 Task: Show the audit trail in workspaces.
Action: Mouse moved to (1304, 90)
Screenshot: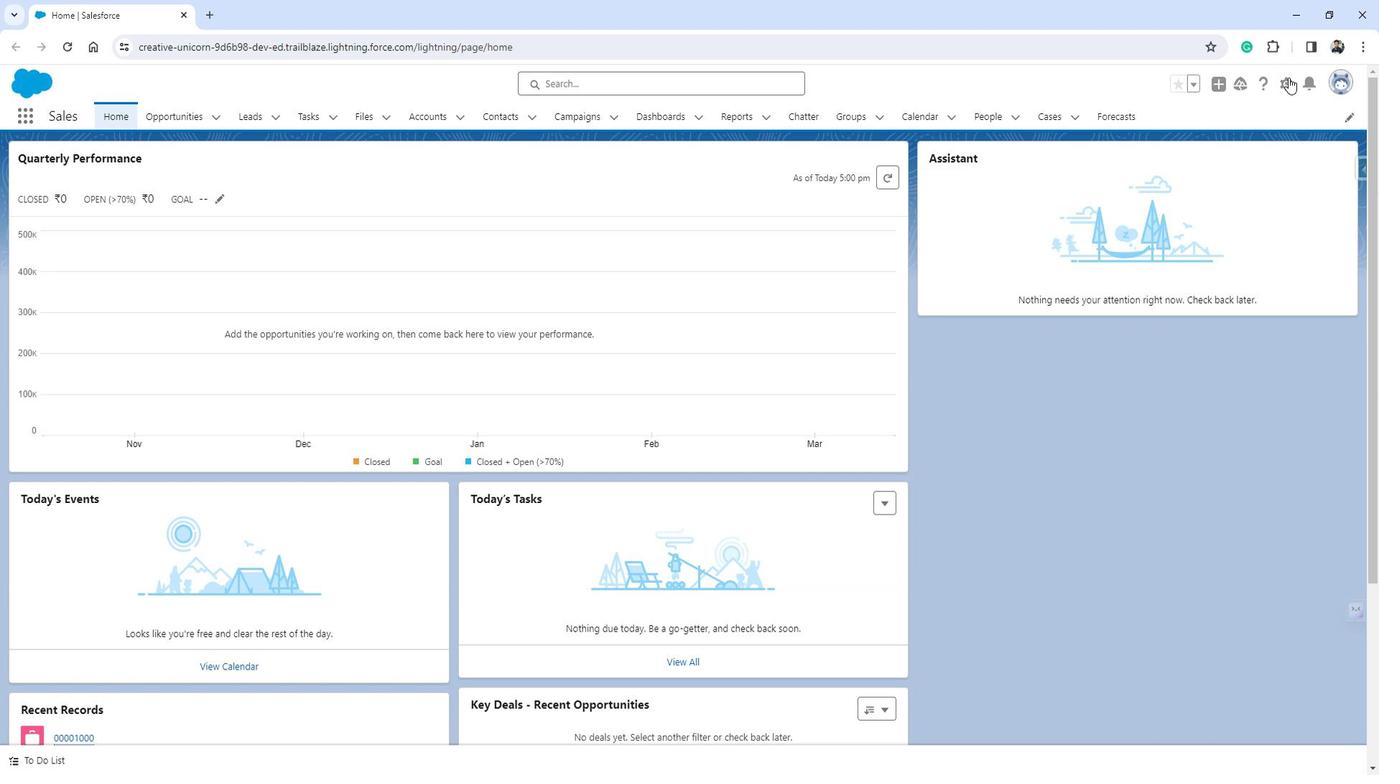 
Action: Mouse pressed left at (1304, 90)
Screenshot: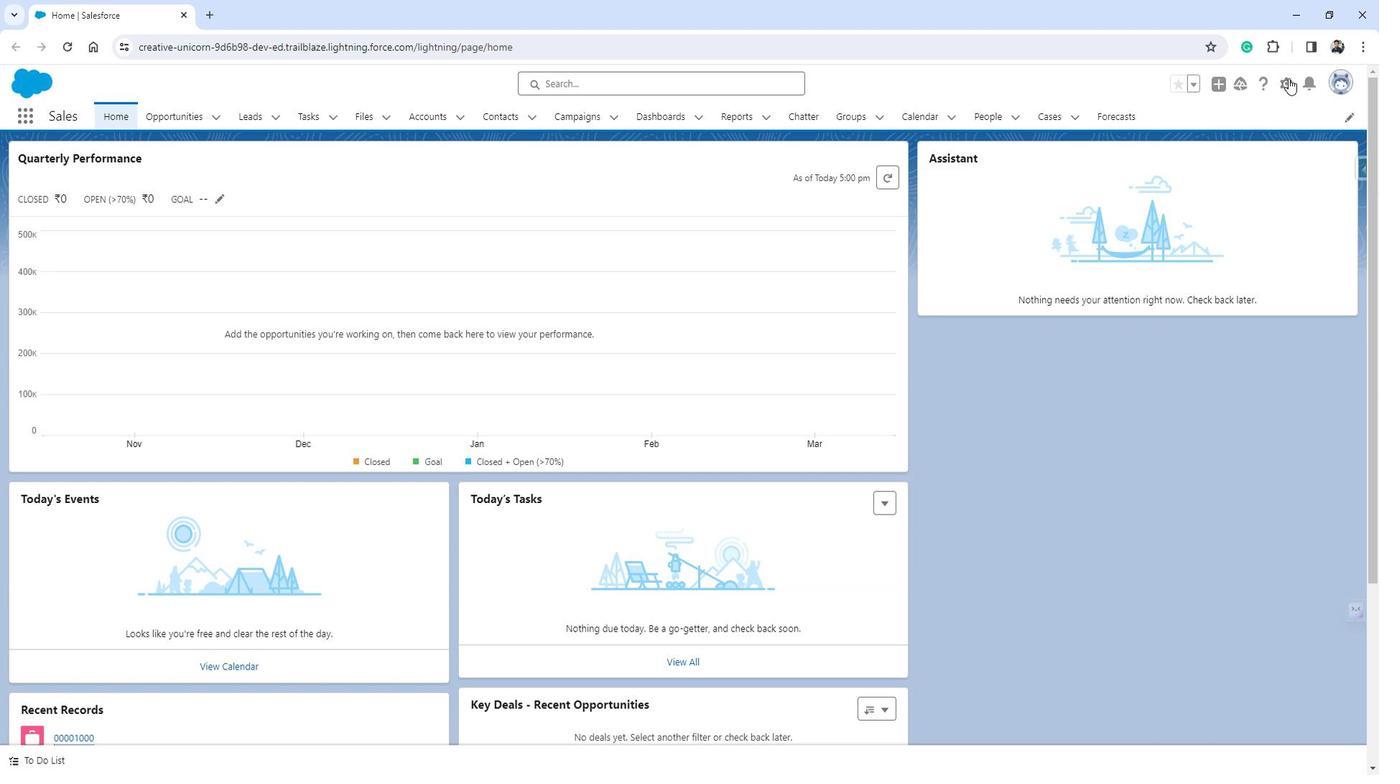 
Action: Mouse moved to (1243, 138)
Screenshot: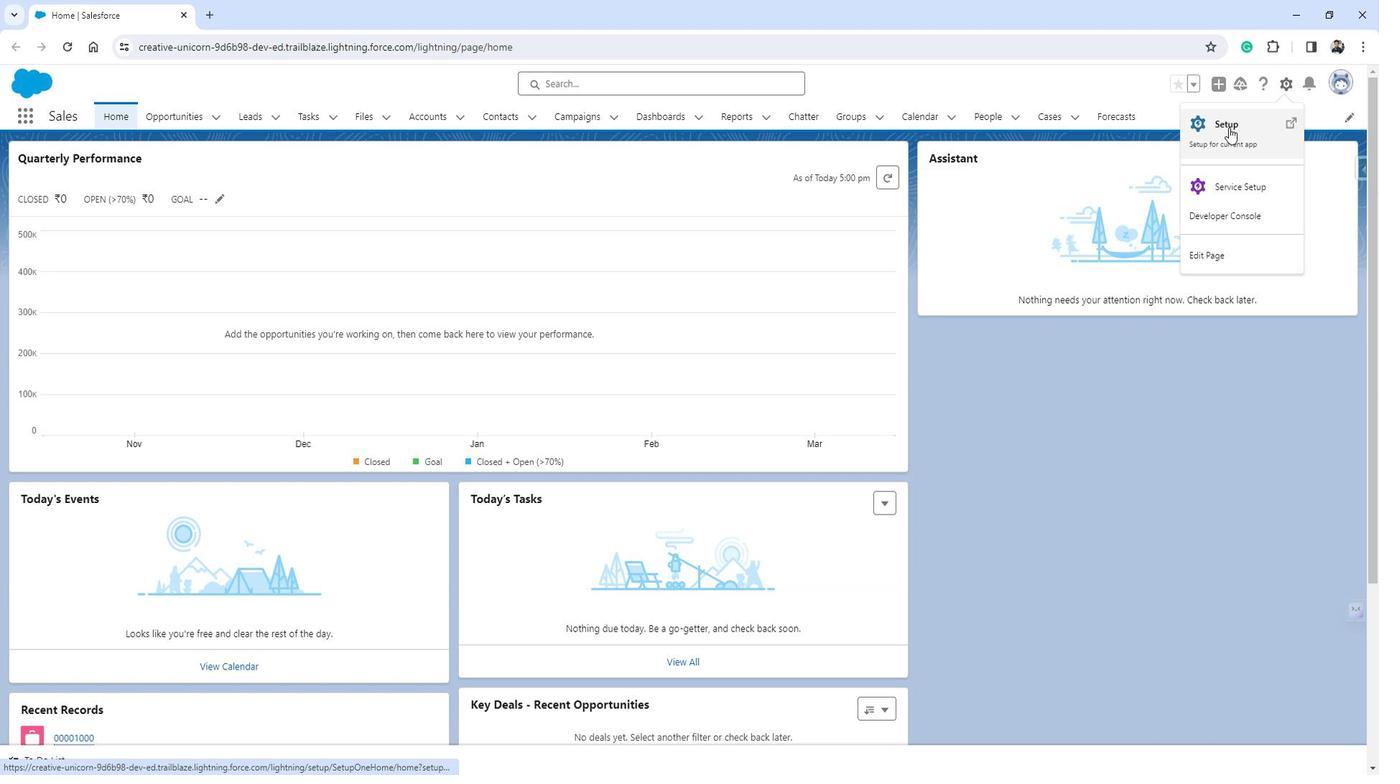 
Action: Mouse pressed left at (1243, 138)
Screenshot: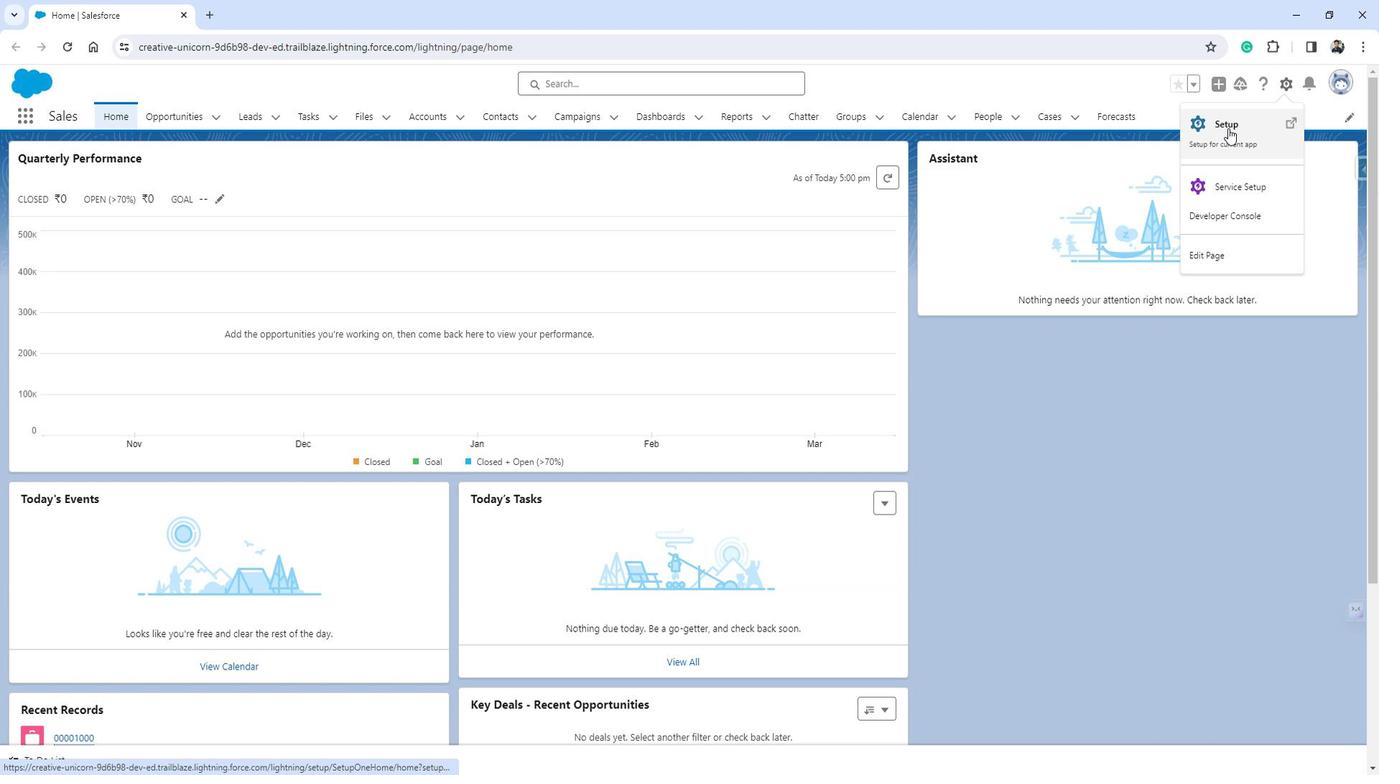 
Action: Mouse moved to (108, 382)
Screenshot: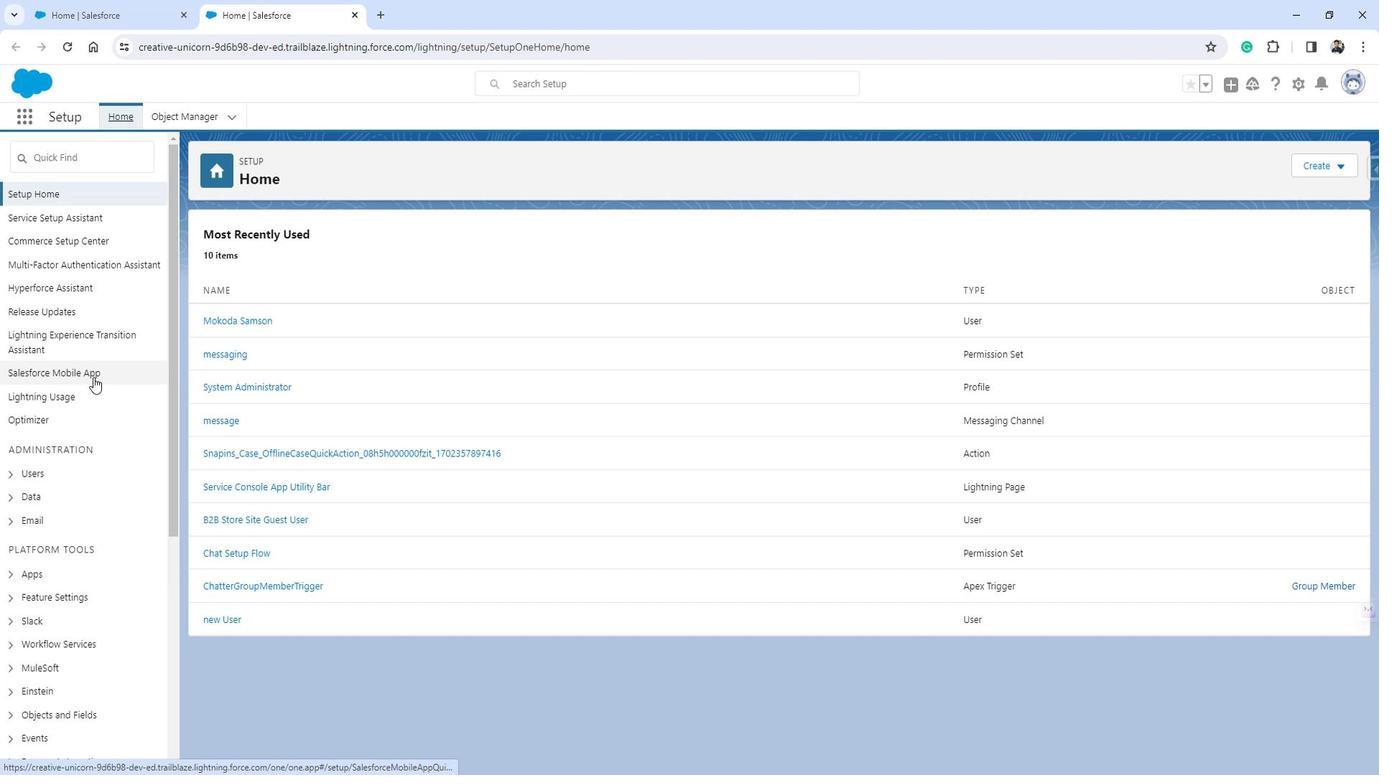 
Action: Mouse scrolled (108, 382) with delta (0, 0)
Screenshot: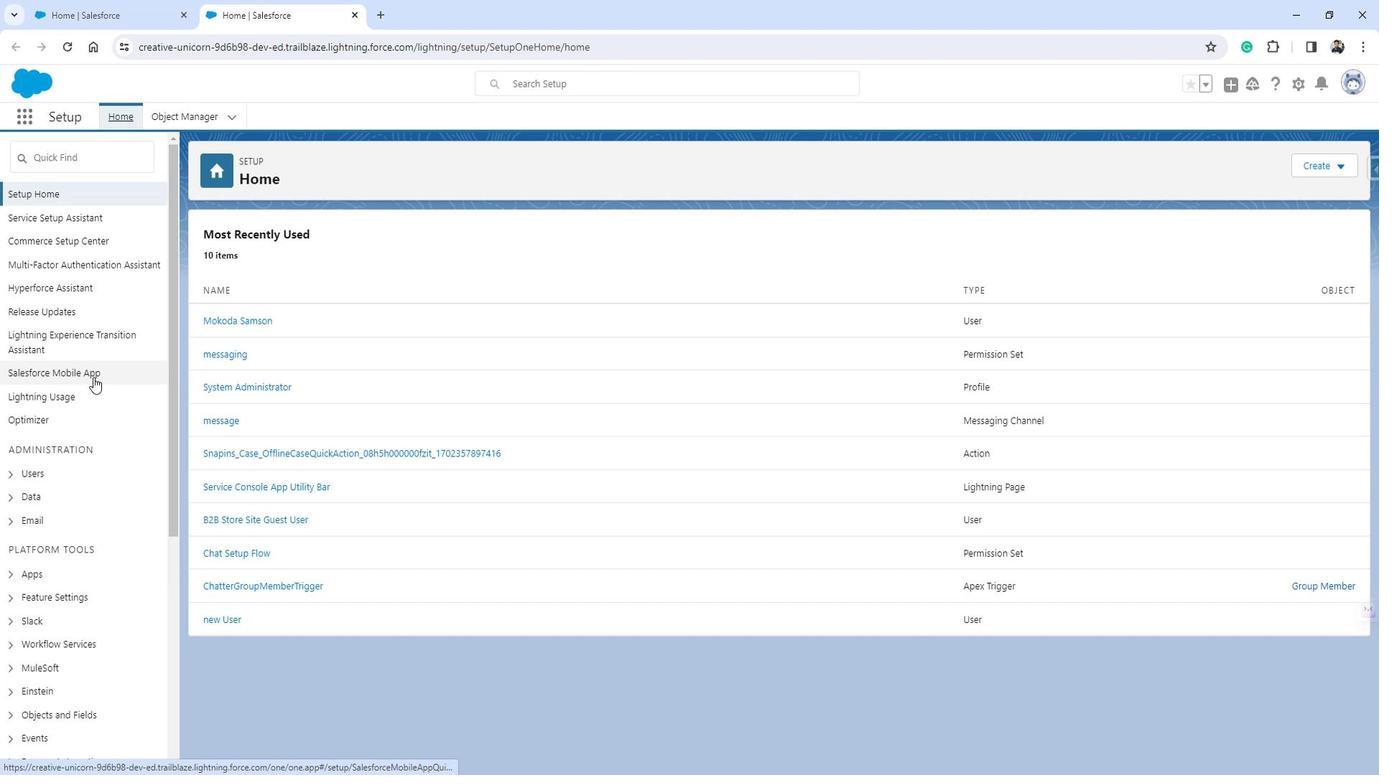 
Action: Mouse moved to (108, 383)
Screenshot: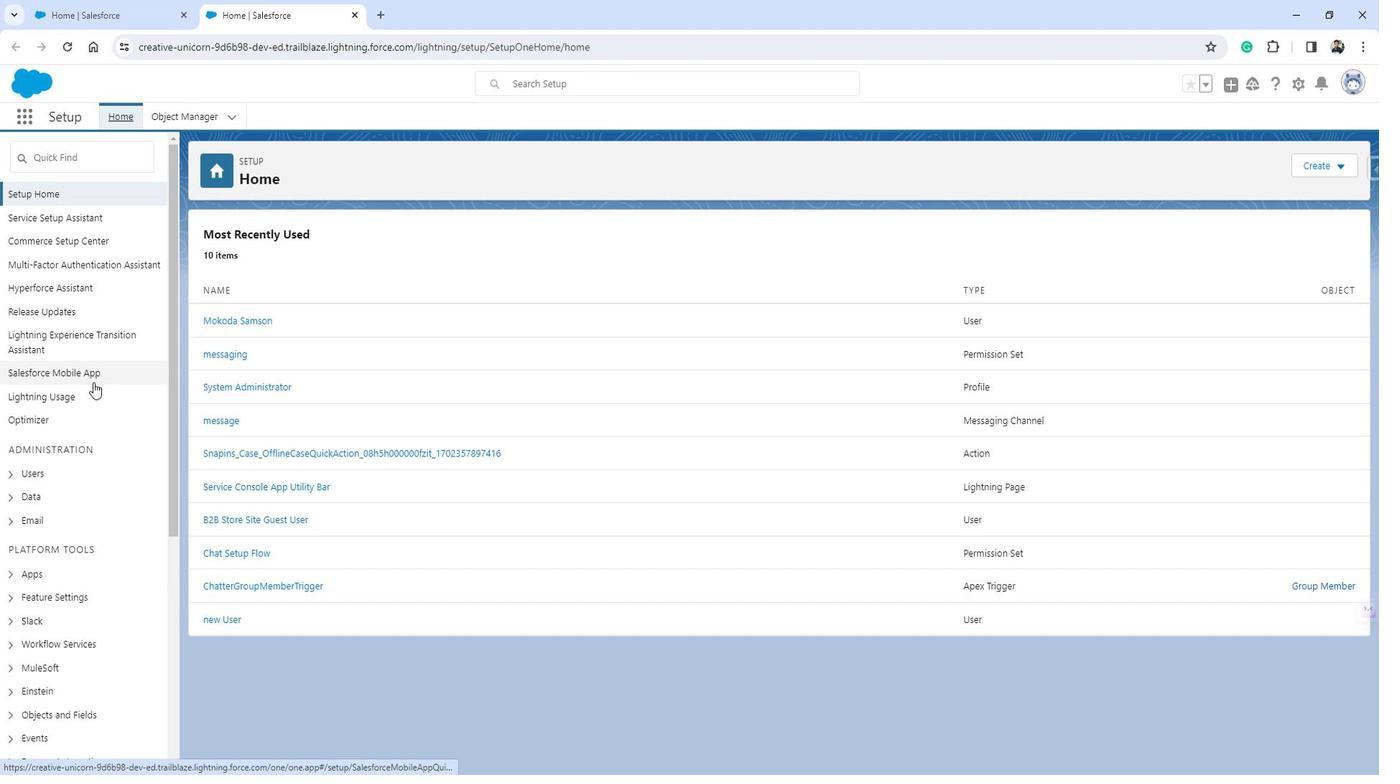 
Action: Mouse scrolled (108, 382) with delta (0, 0)
Screenshot: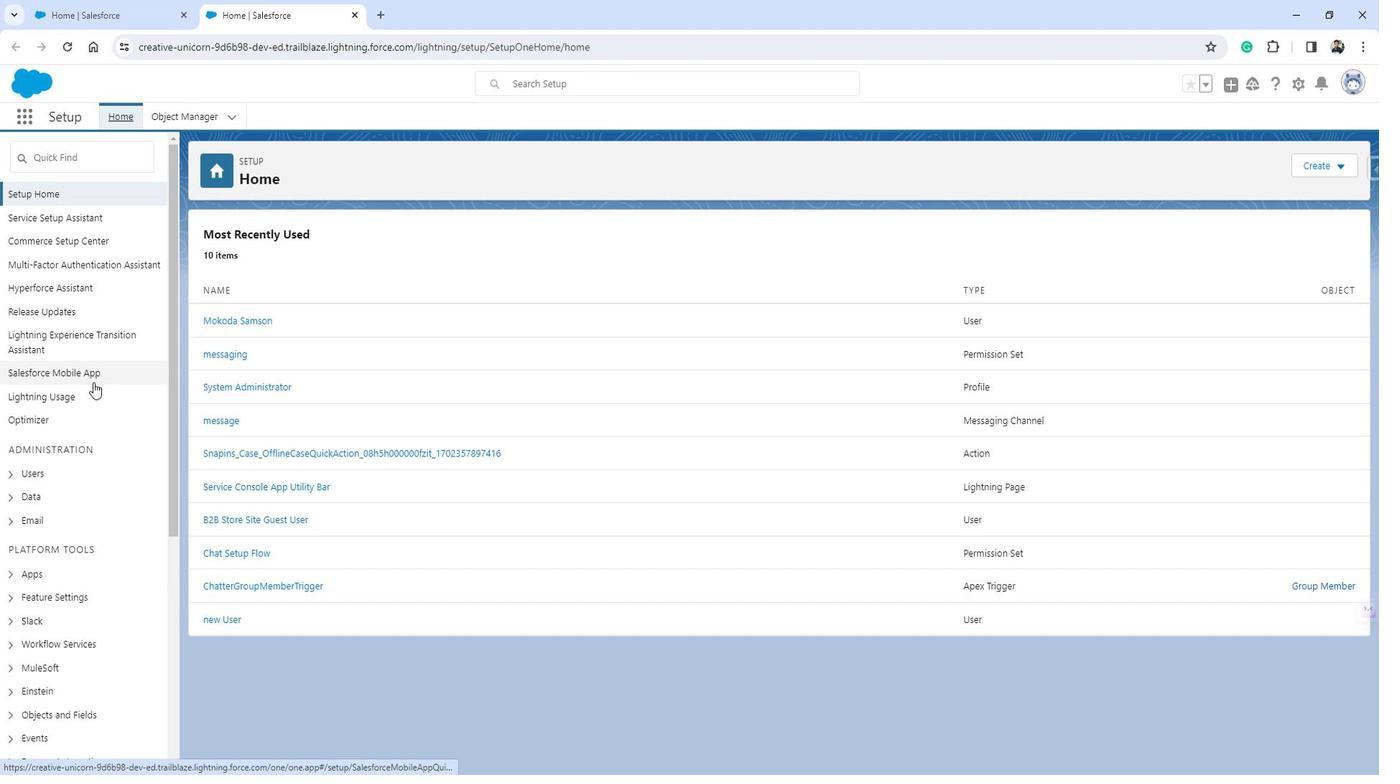 
Action: Mouse moved to (66, 448)
Screenshot: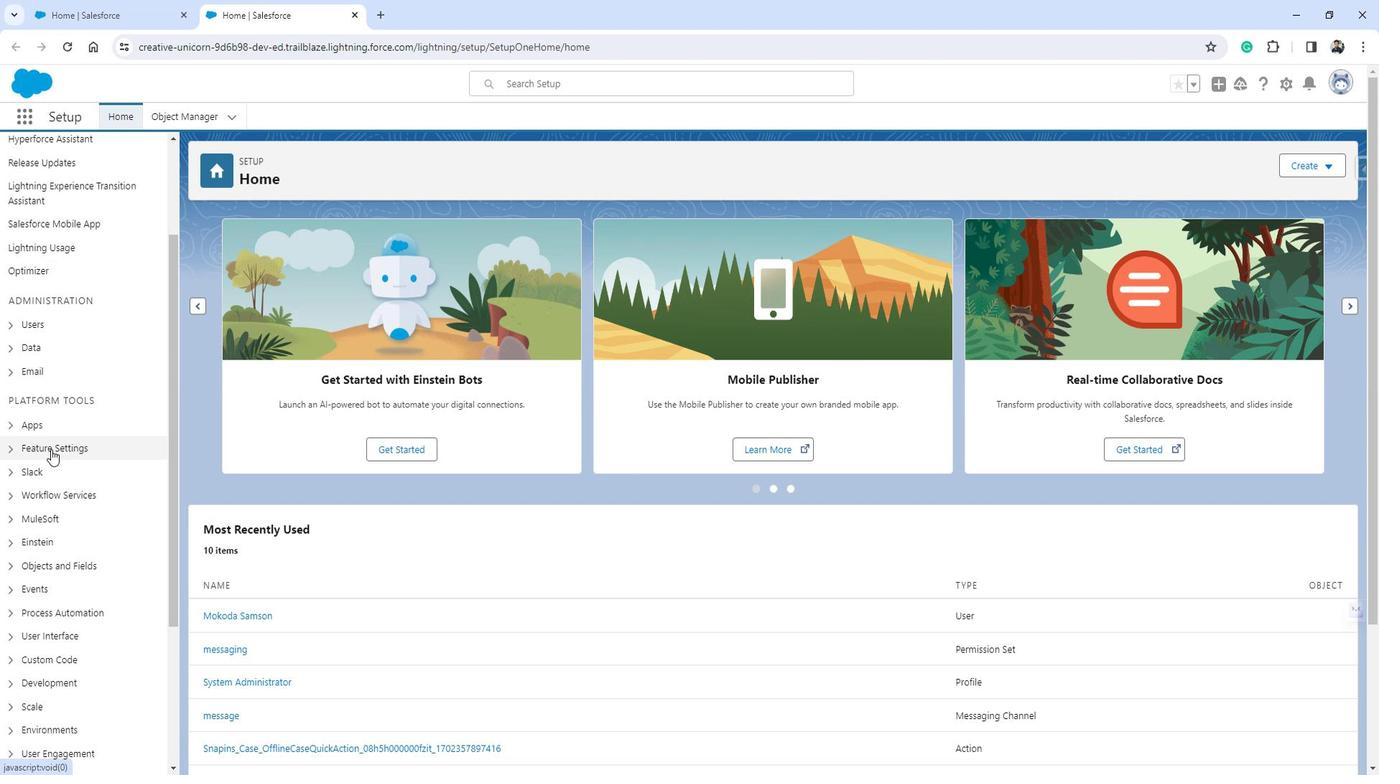 
Action: Mouse pressed left at (66, 448)
Screenshot: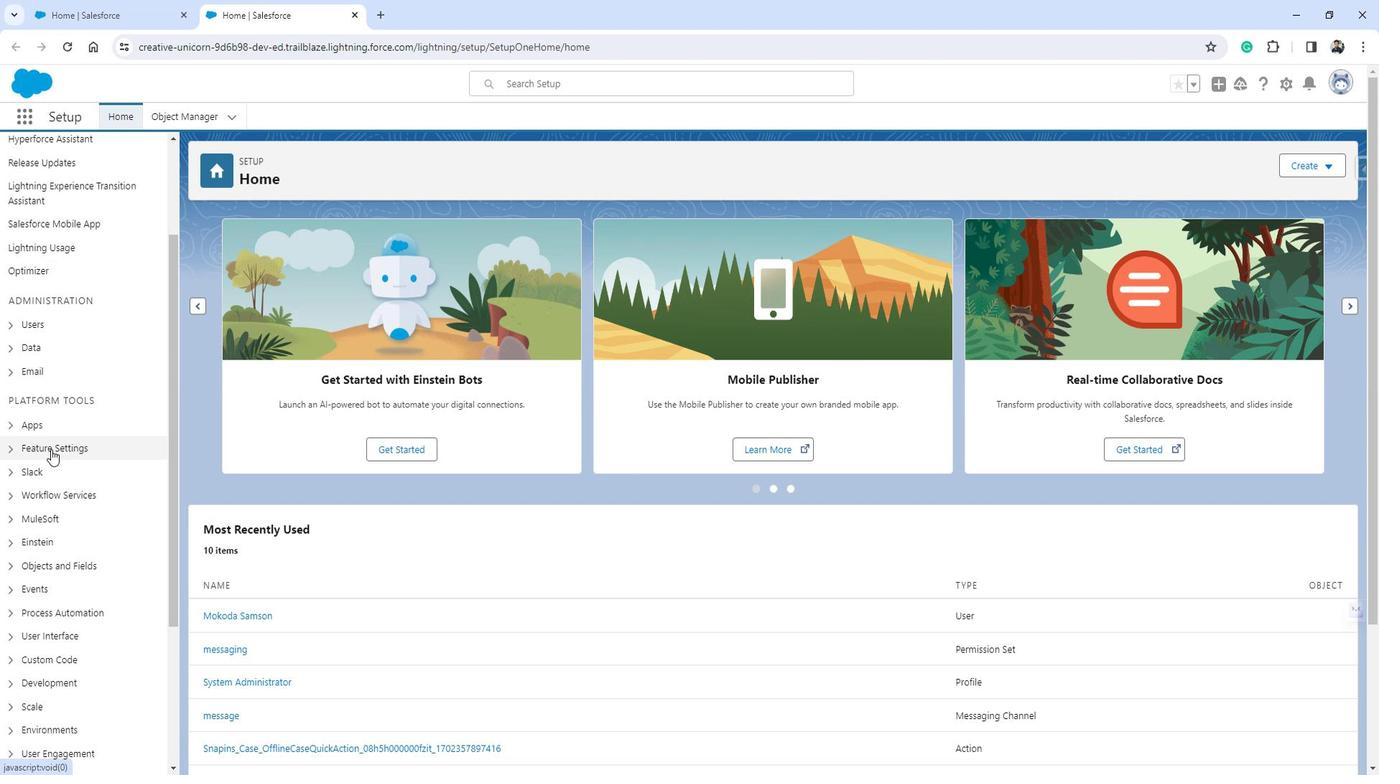 
Action: Mouse moved to (68, 448)
Screenshot: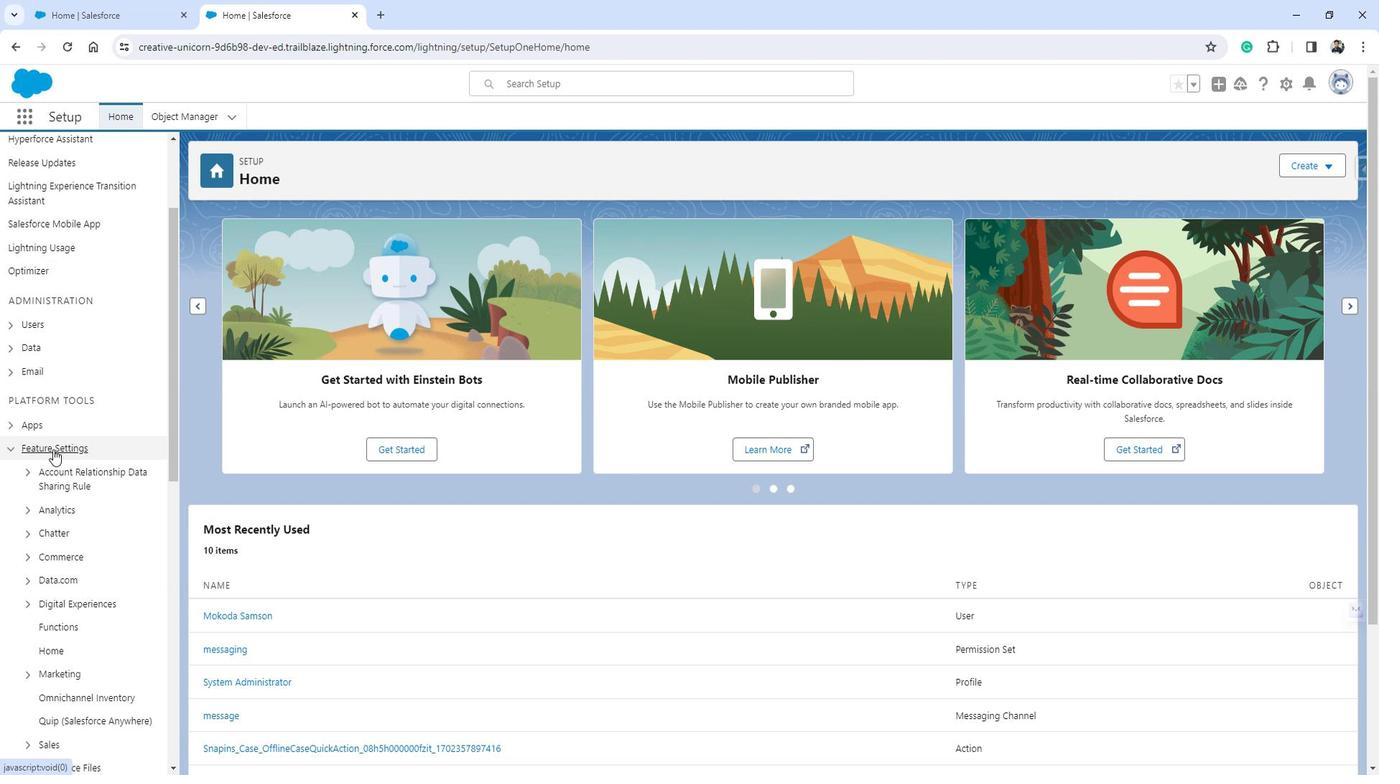 
Action: Mouse scrolled (68, 447) with delta (0, 0)
Screenshot: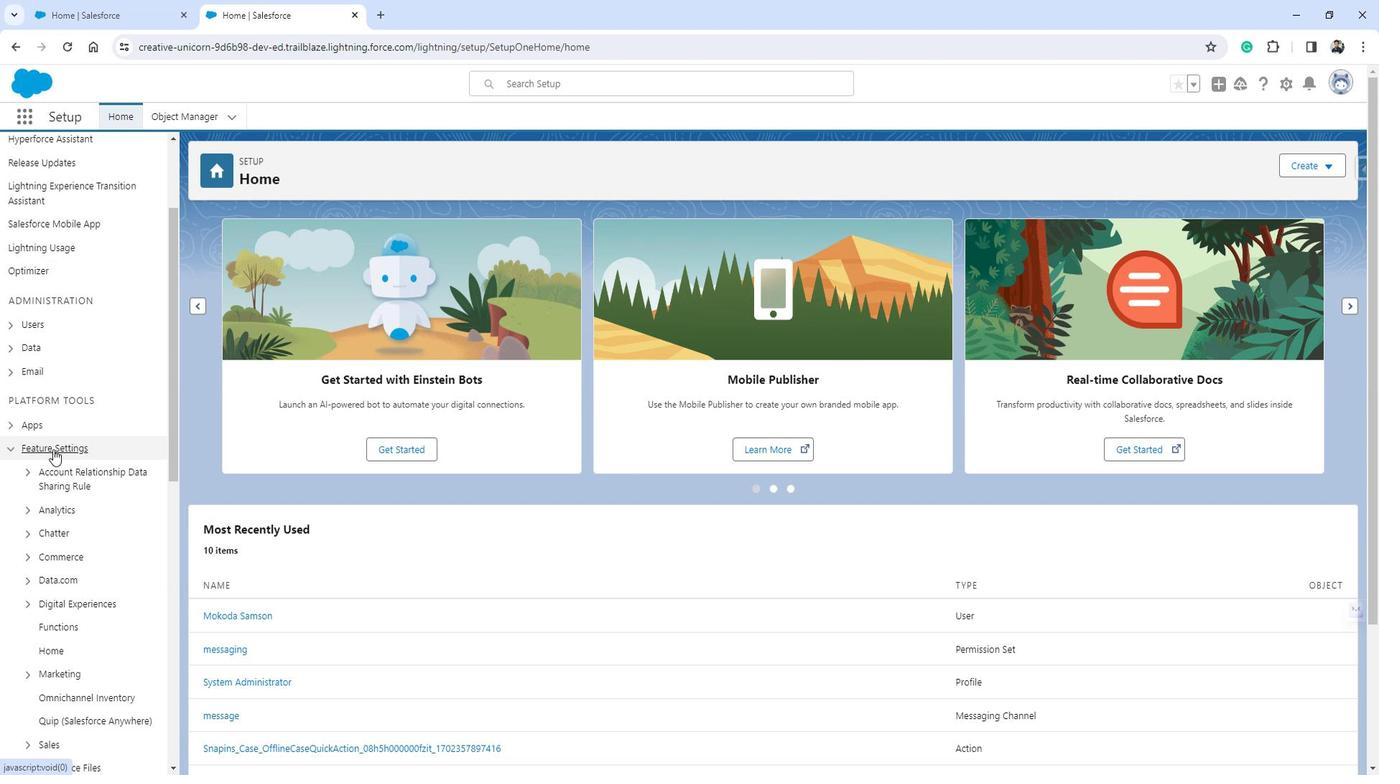 
Action: Mouse scrolled (68, 447) with delta (0, 0)
Screenshot: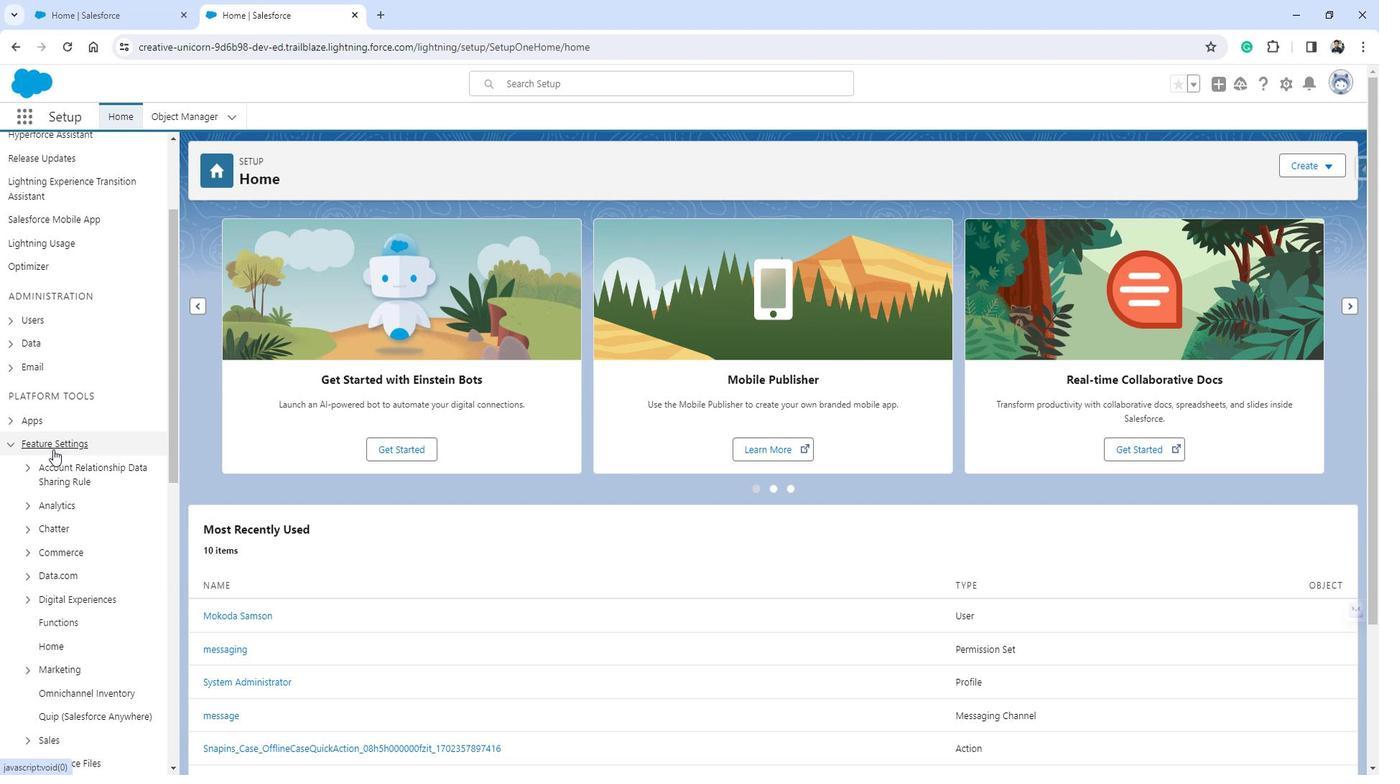 
Action: Mouse moved to (74, 447)
Screenshot: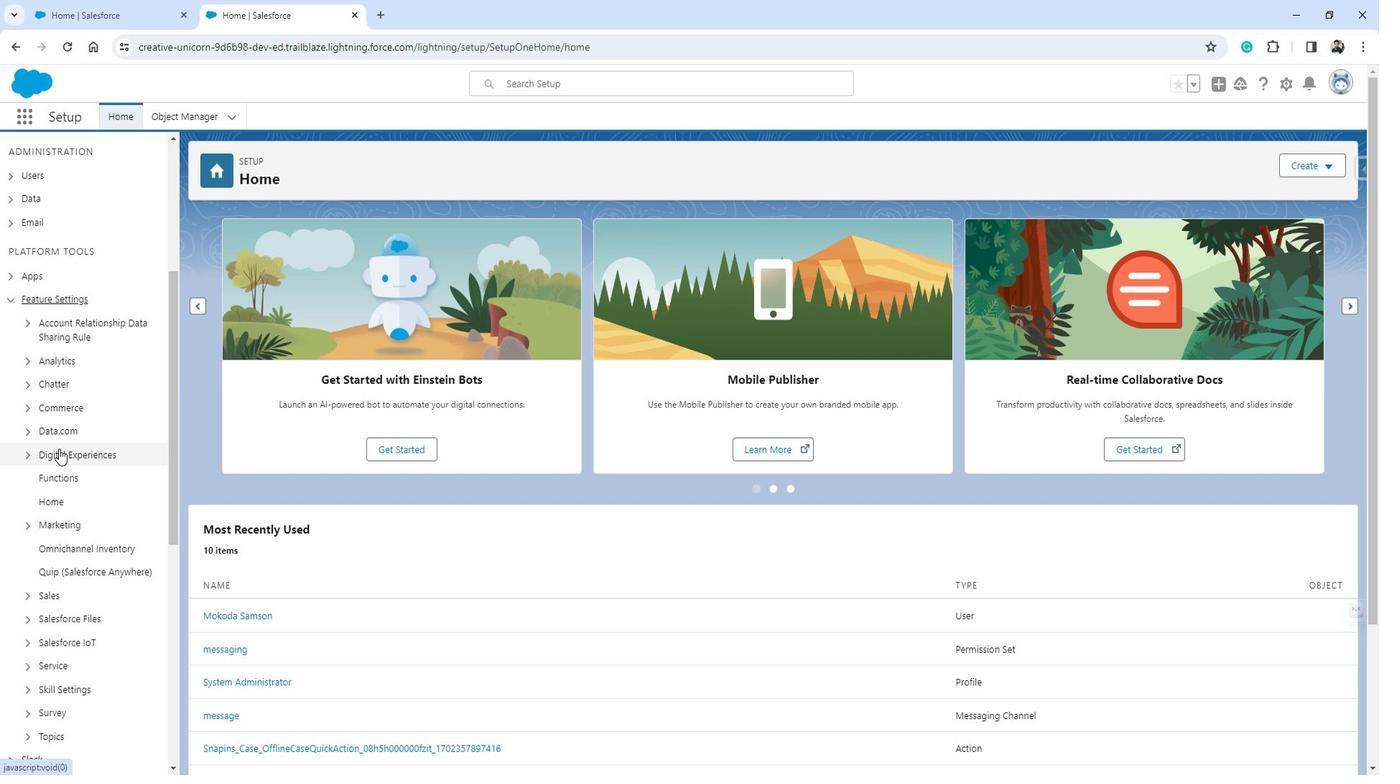 
Action: Mouse pressed left at (74, 447)
Screenshot: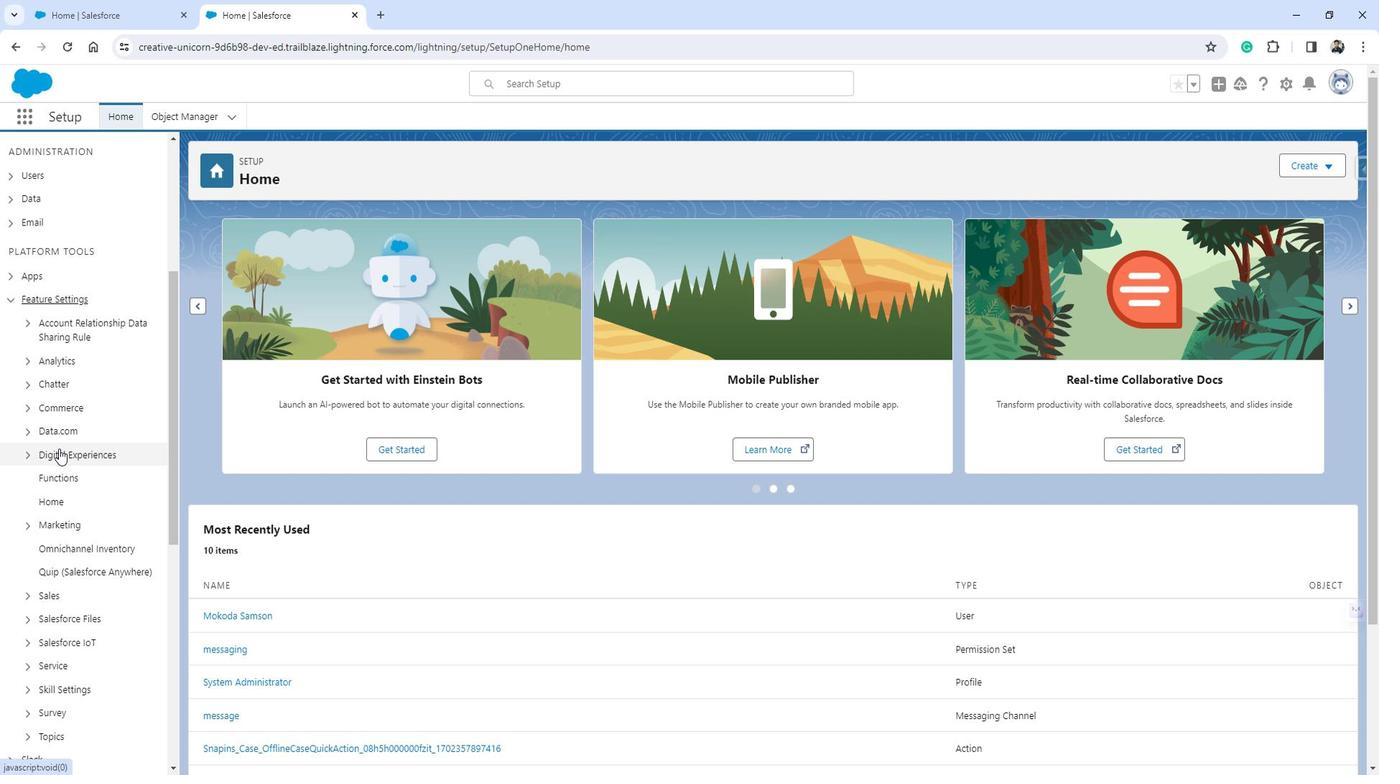 
Action: Mouse moved to (81, 471)
Screenshot: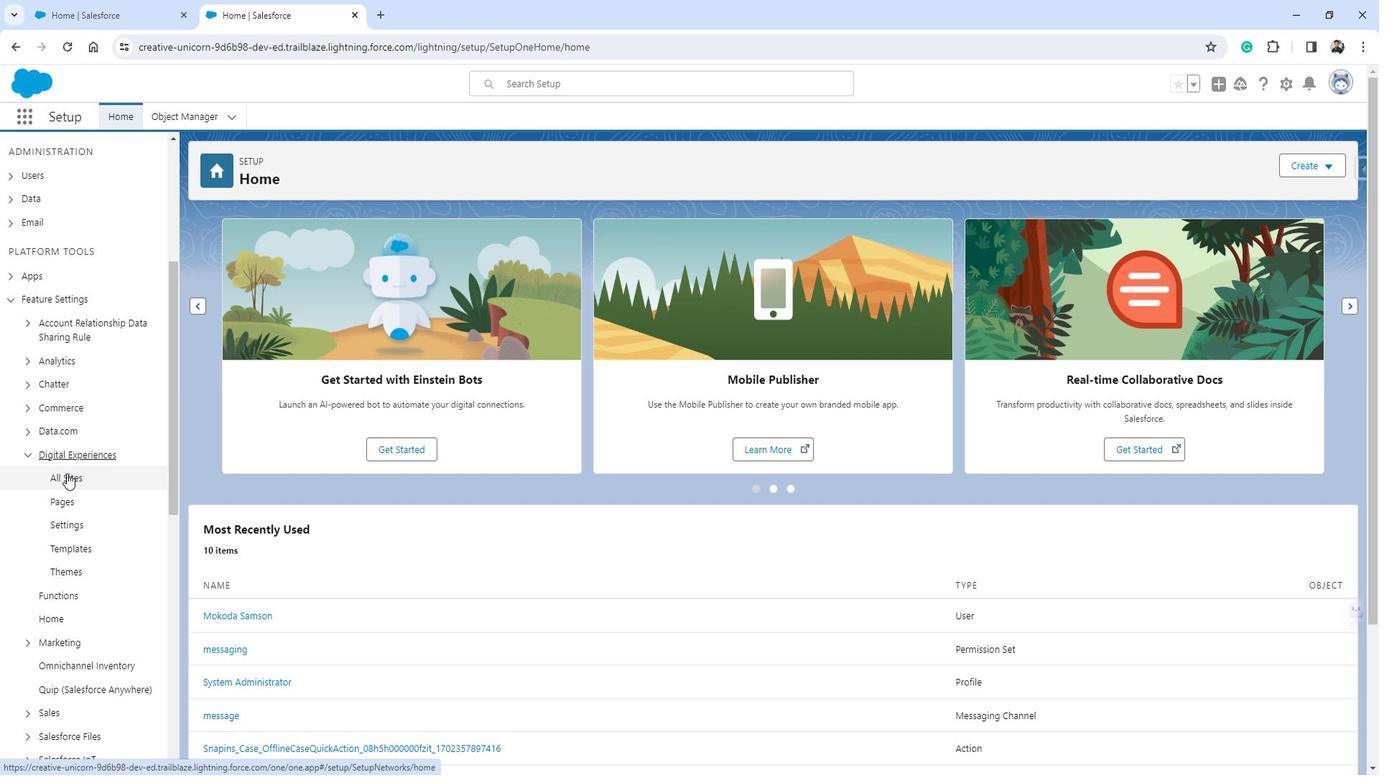 
Action: Mouse pressed left at (81, 471)
Screenshot: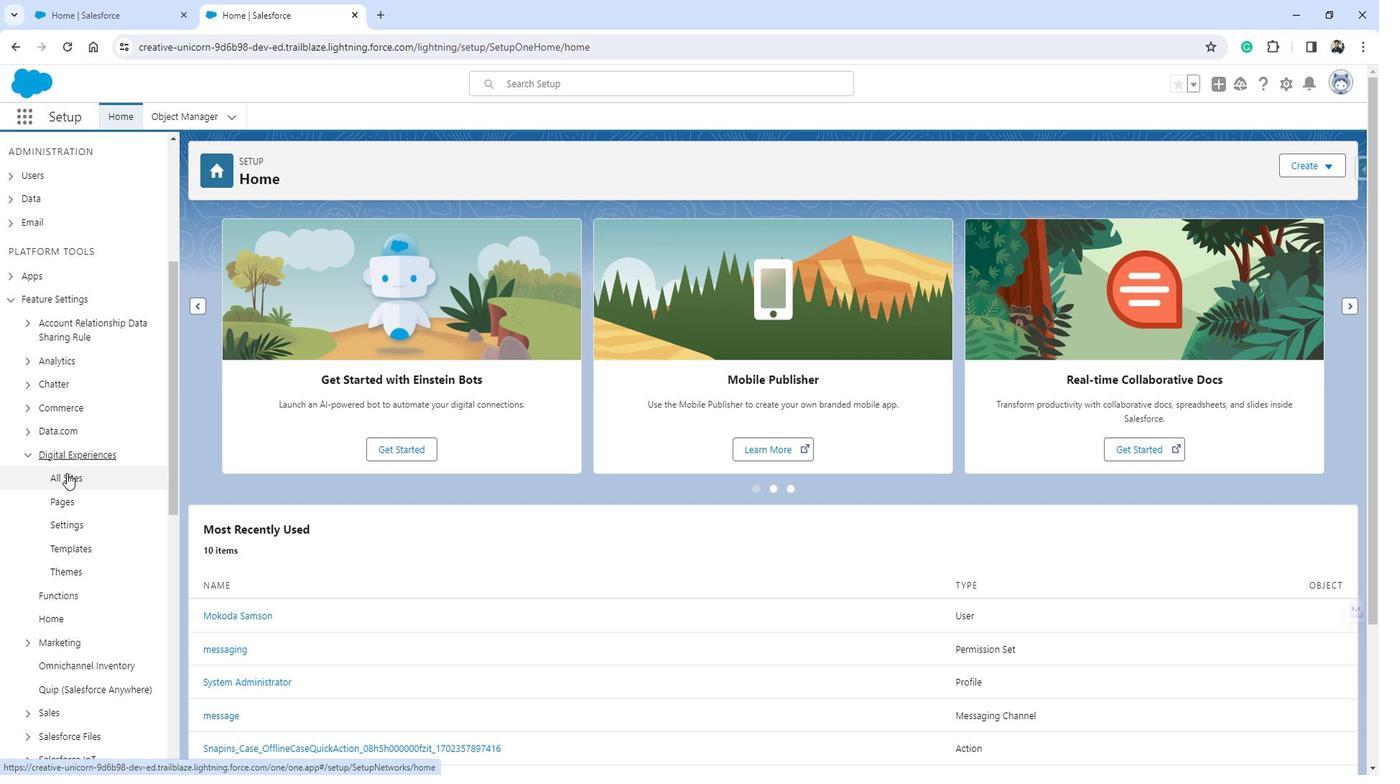 
Action: Mouse moved to (242, 443)
Screenshot: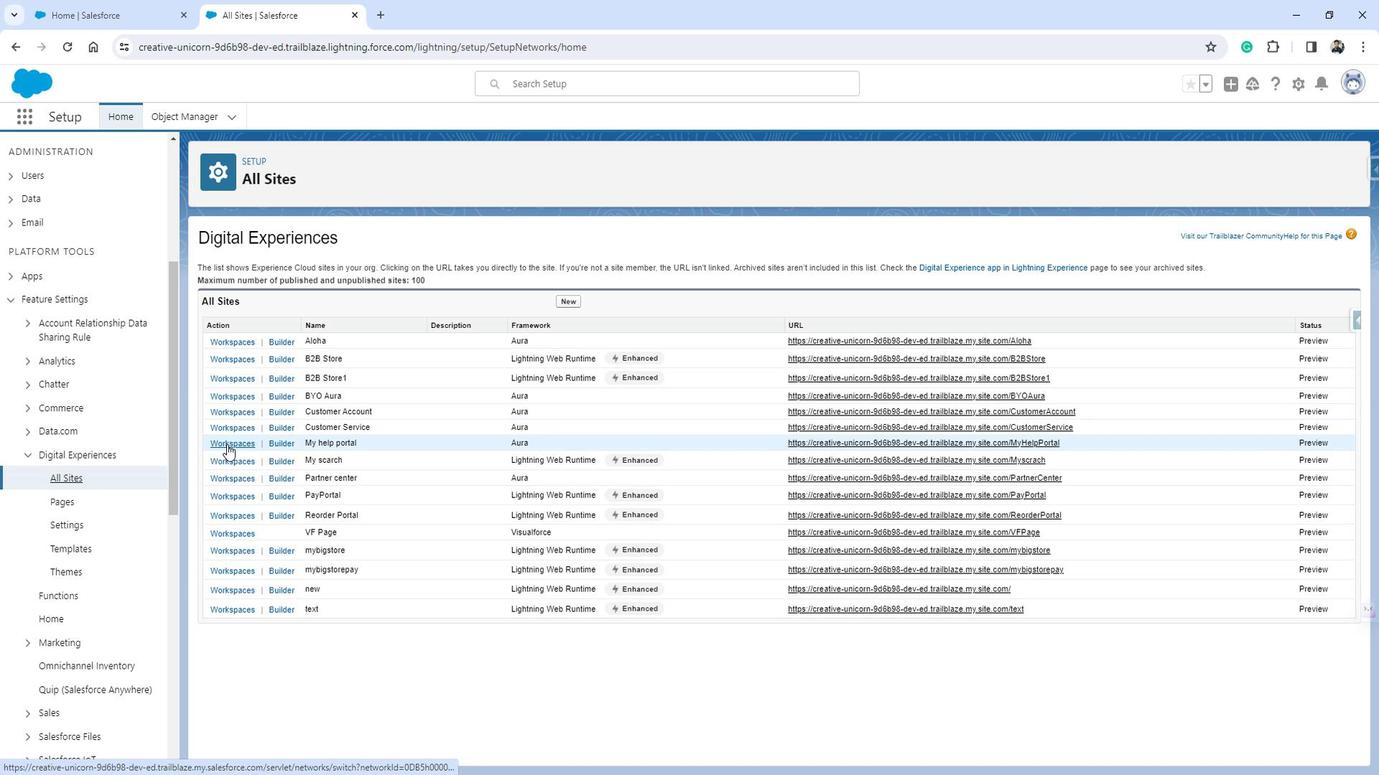 
Action: Mouse pressed left at (242, 443)
Screenshot: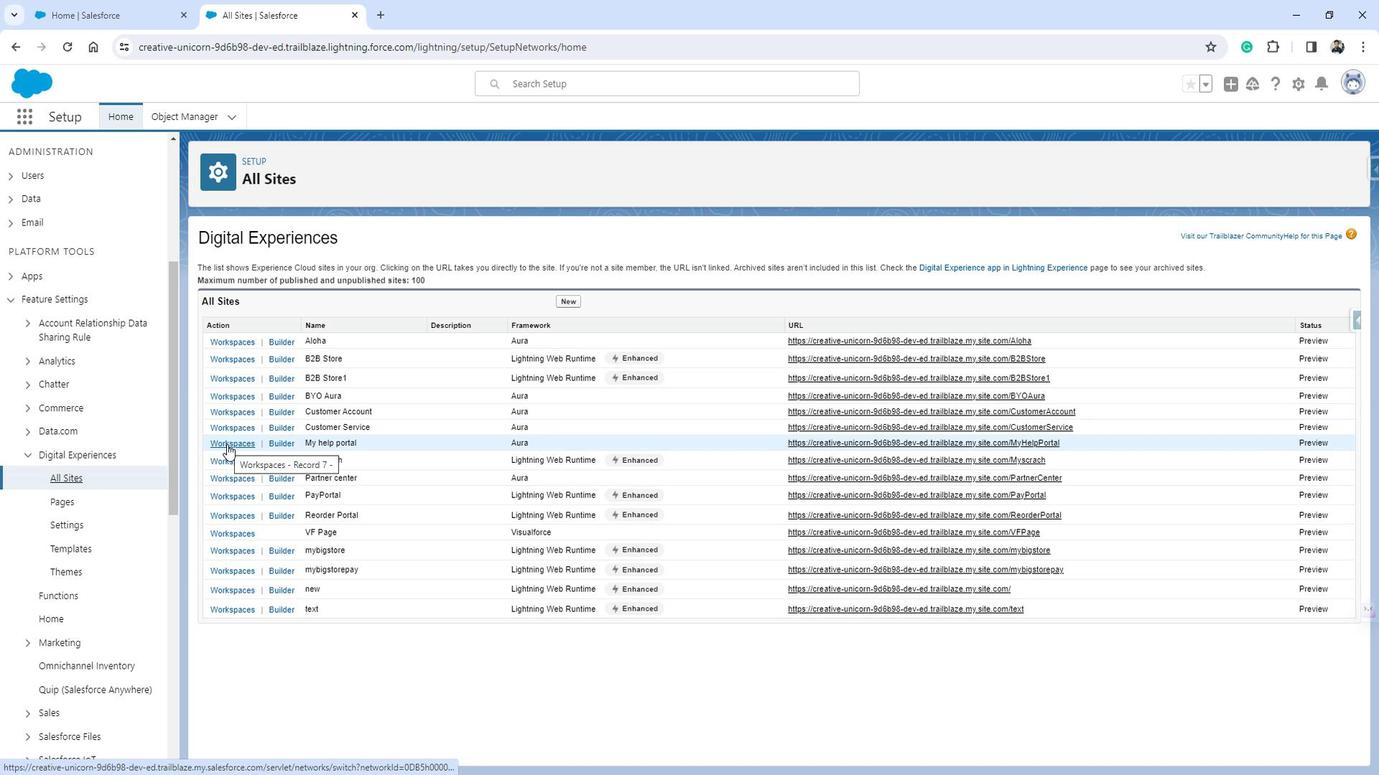 
Action: Mouse moved to (556, 349)
Screenshot: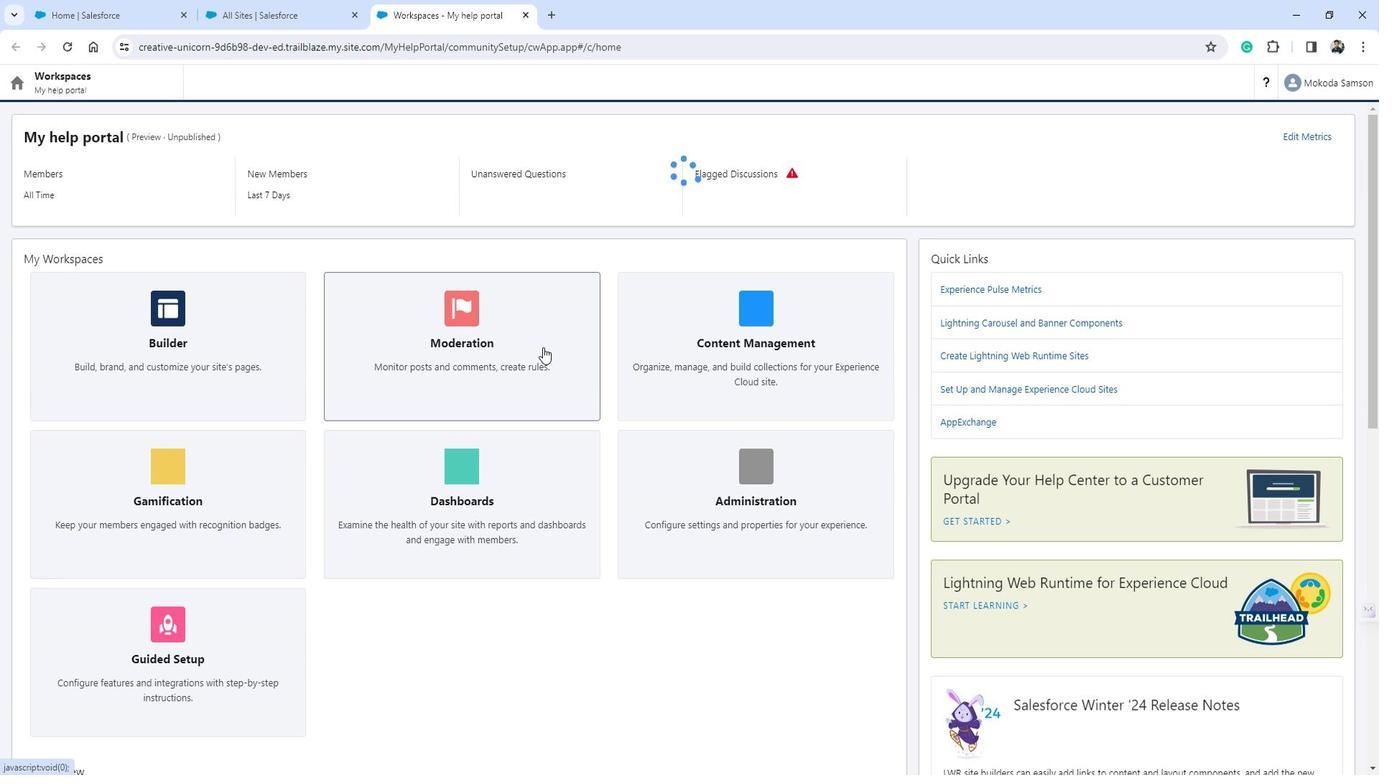 
Action: Mouse pressed left at (556, 349)
Screenshot: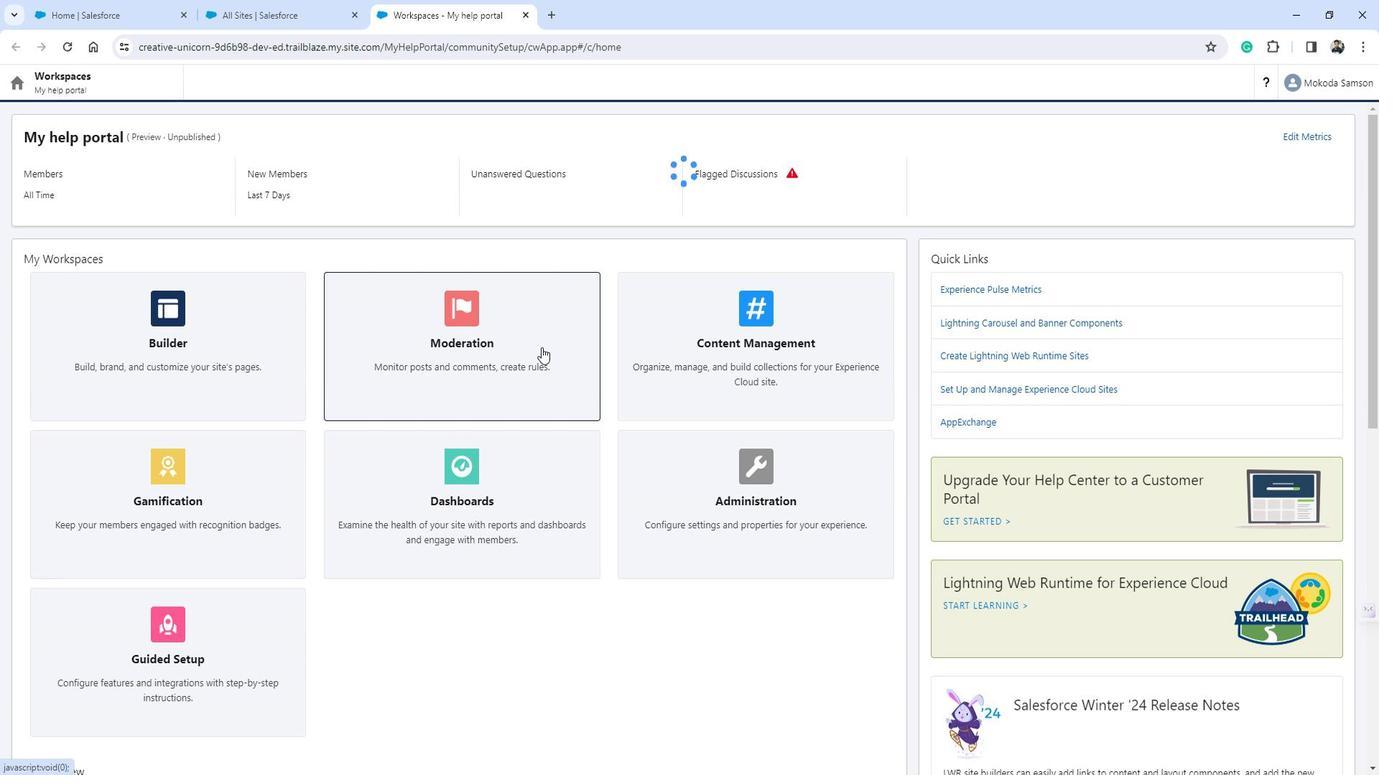
Action: Mouse moved to (270, 83)
Screenshot: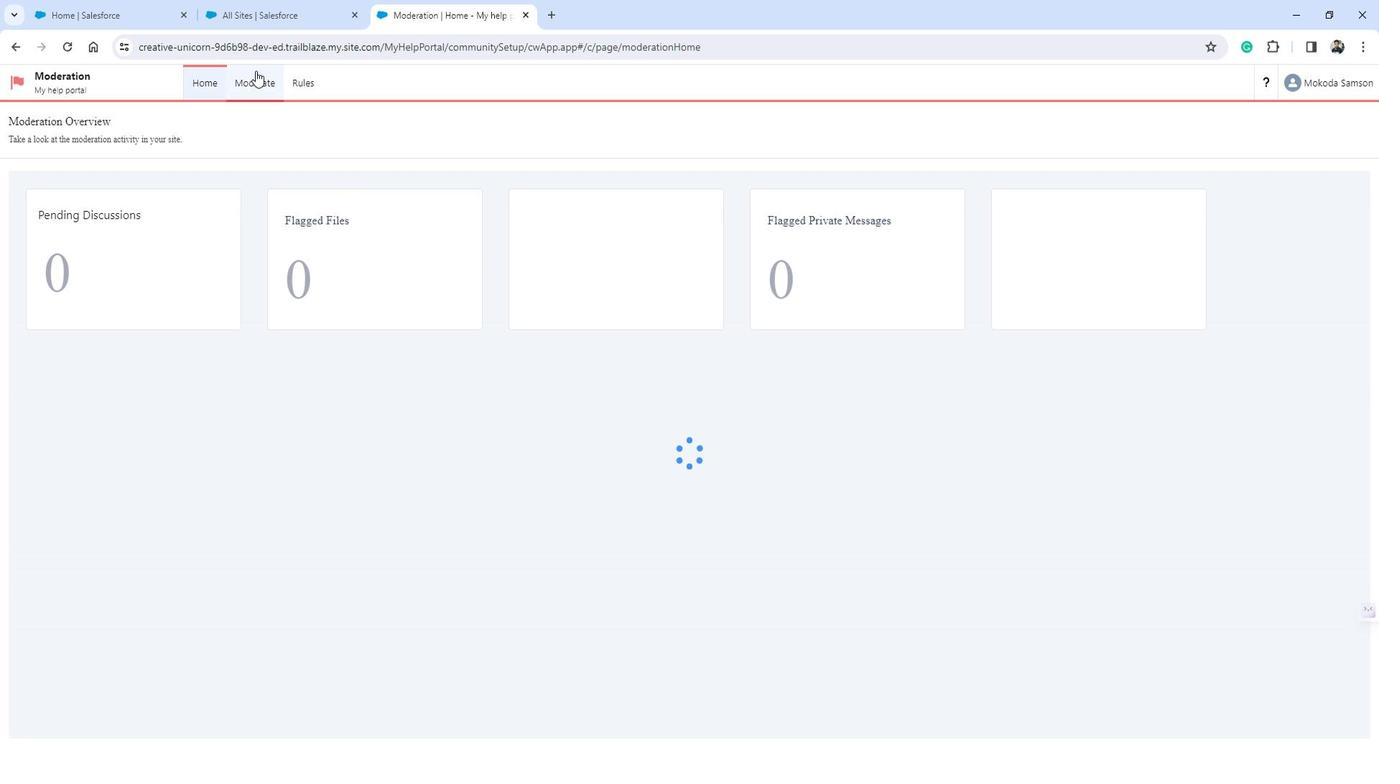 
Action: Mouse pressed left at (270, 83)
Screenshot: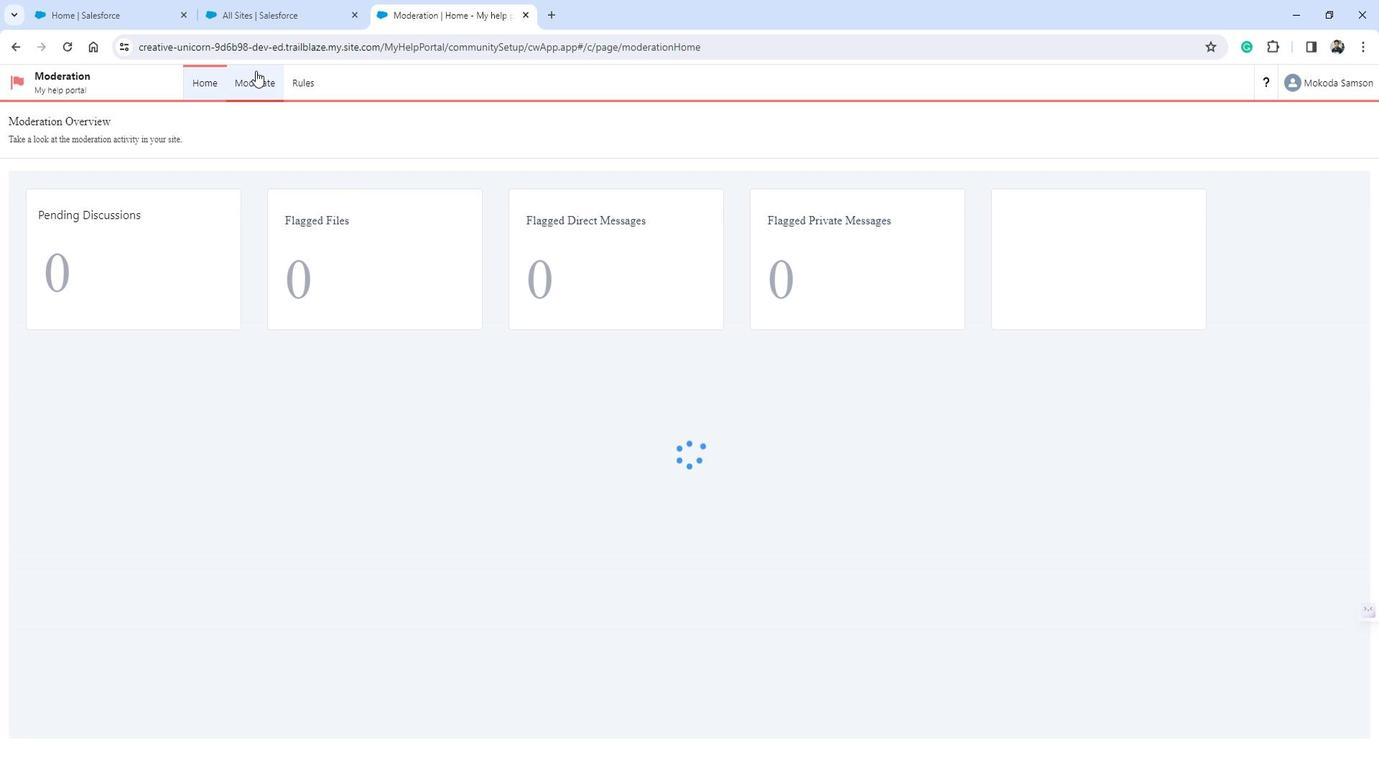 
Action: Mouse moved to (69, 237)
Screenshot: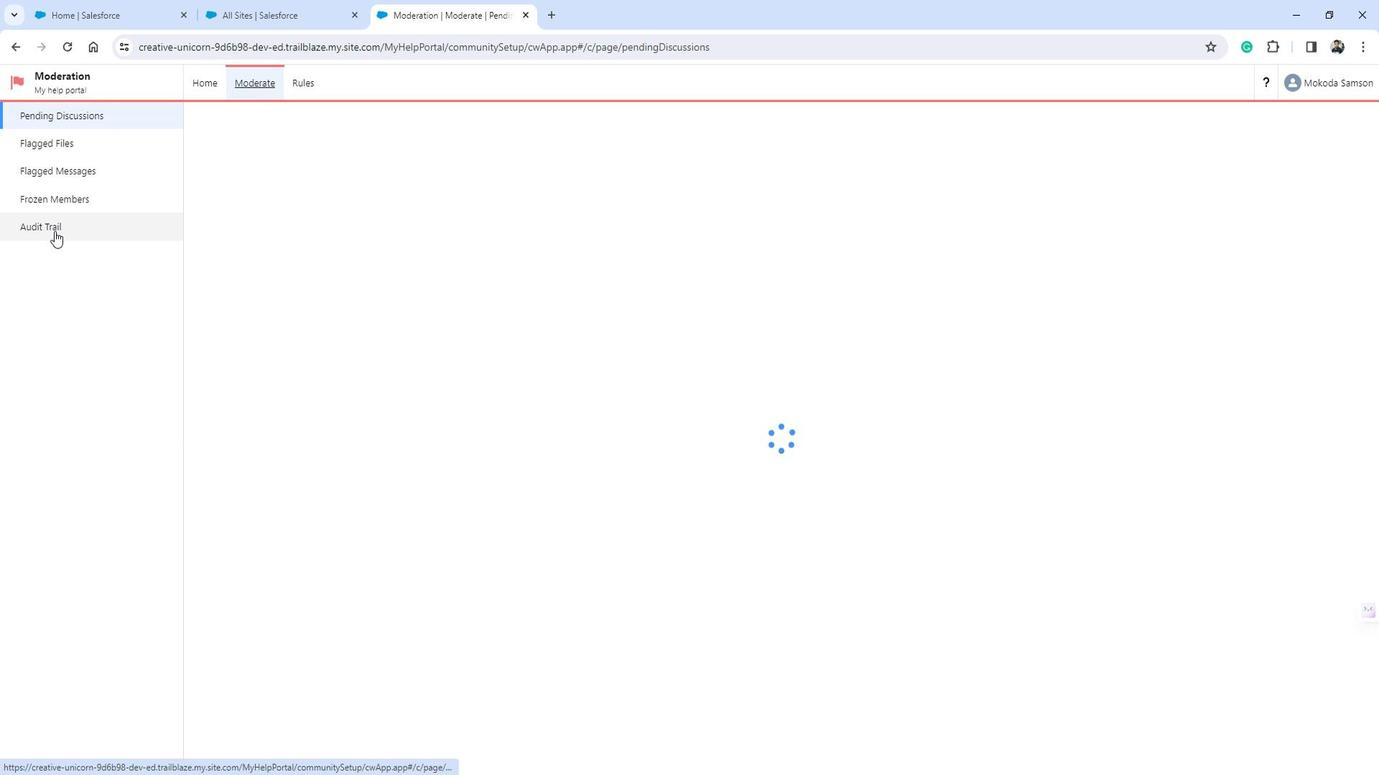 
Action: Mouse pressed left at (69, 237)
Screenshot: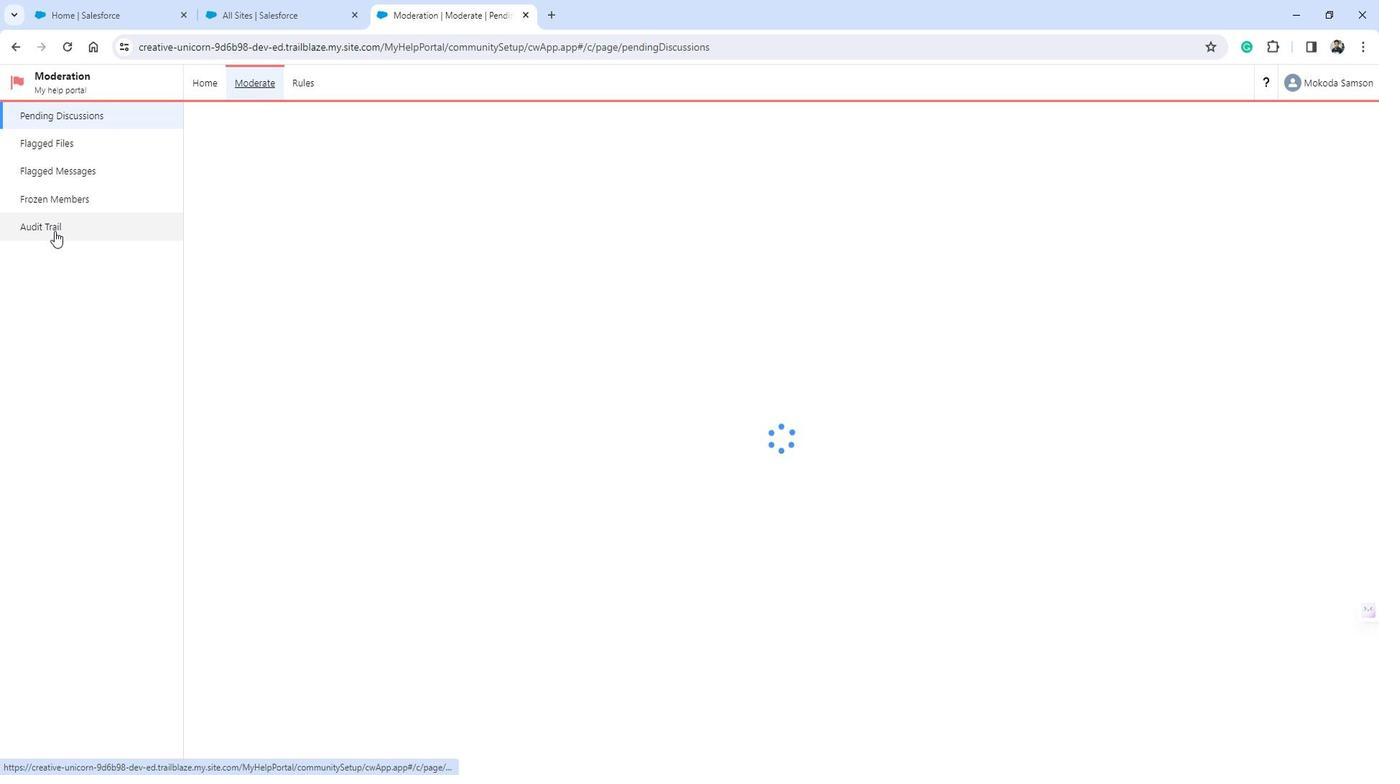 
Action: Mouse moved to (816, 470)
Screenshot: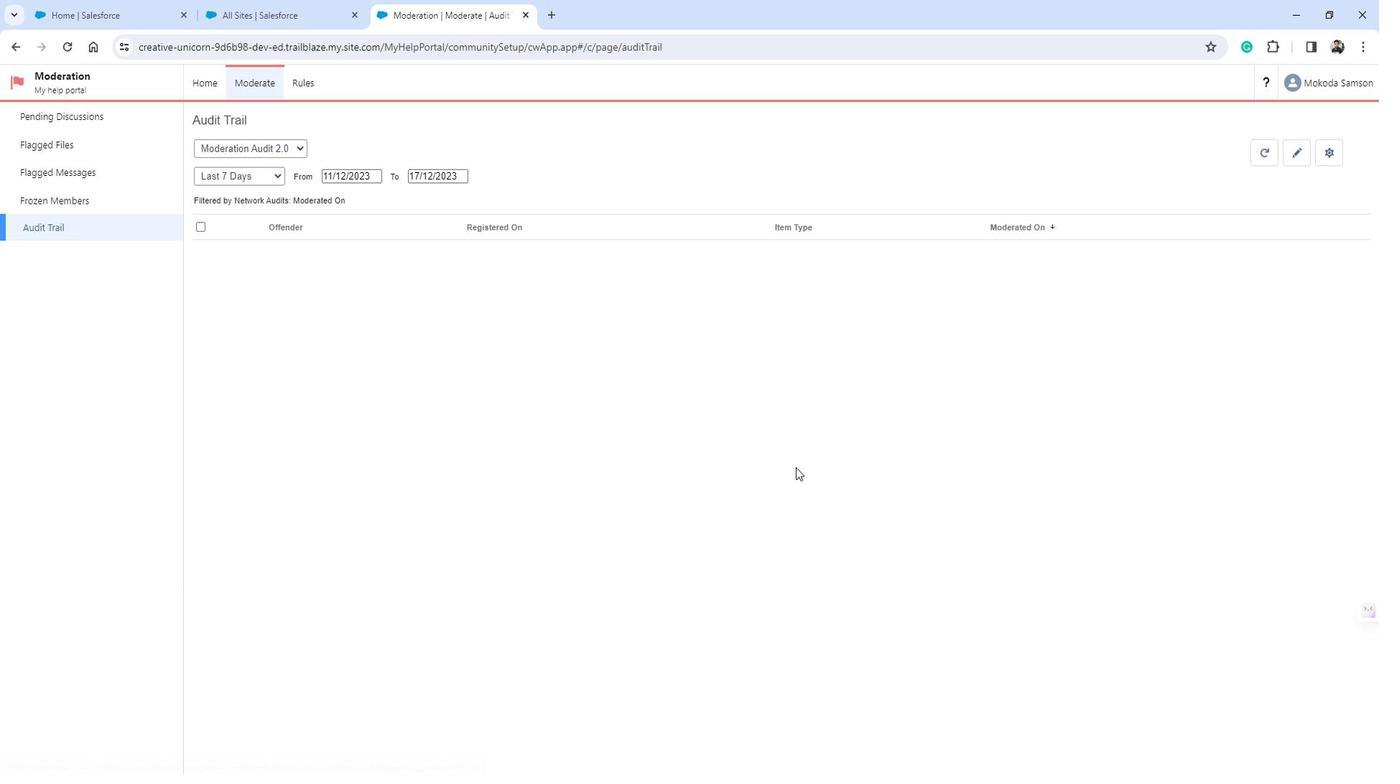 
